 Task: Open a blank worksheet and write heading  Student grades data  Add 10 students name:-  'Joshua Rivera, Zoey Coleman, Ryan Wright, Addison Bailey, Jonathan Simmons, Brooklyn Ward, Caleb Barnes, Audrey Collins, Gabriel Perry, Sofia Bell. ' in April Last week sales are  100 to 150. Math Grade:-  90, 95, 80, 92, 85,88, 90, 78, 92, 85.Science Grade:-  85, 87, 92, 88, 90, 85, 92, 80, 88, 90.English Grade:-  92, 90, 85, 90, 88, 92, 85, 82, 90, 88.History Grade:-  88, 92, 78, 95, 90, 90, 80, 85, 92, 90. Total use the formula   =SUM(D2:G2) then presss enter. Save page auditingSalesMetrics
Action: Mouse moved to (8, 17)
Screenshot: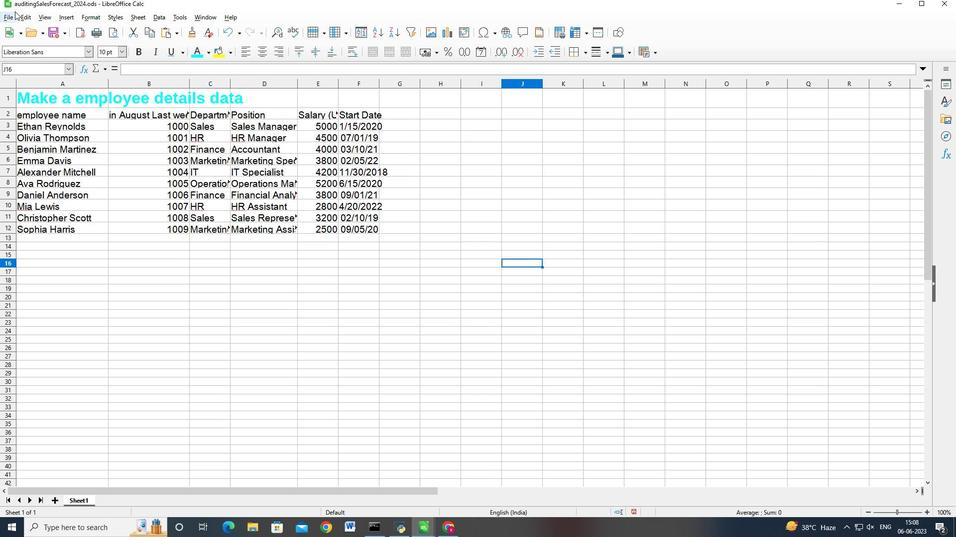 
Action: Mouse pressed left at (8, 17)
Screenshot: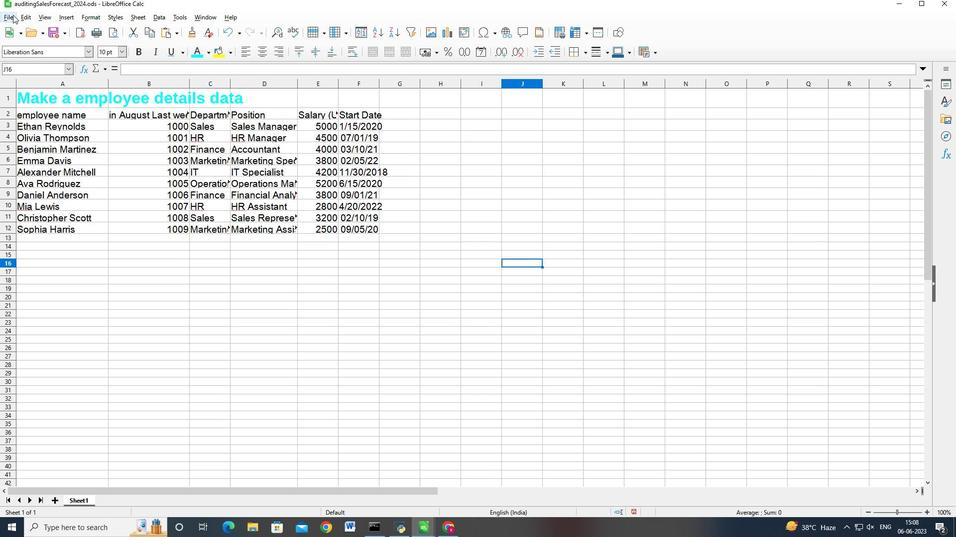 
Action: Mouse moved to (120, 37)
Screenshot: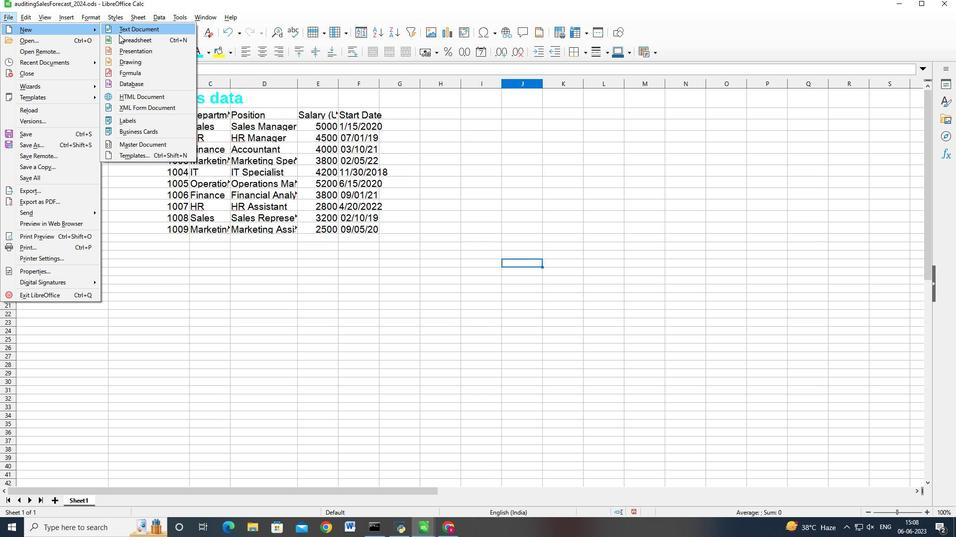 
Action: Mouse pressed left at (120, 37)
Screenshot: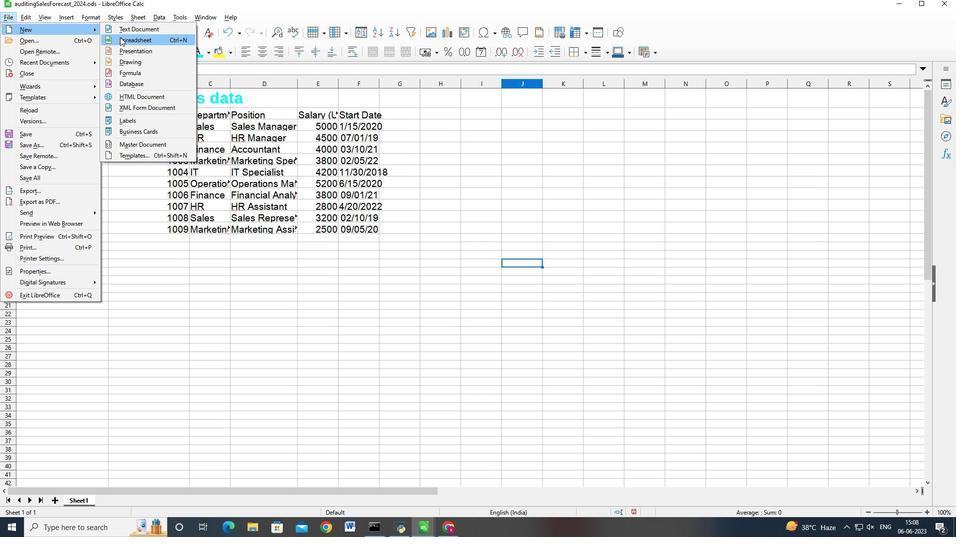 
Action: Mouse moved to (99, 112)
Screenshot: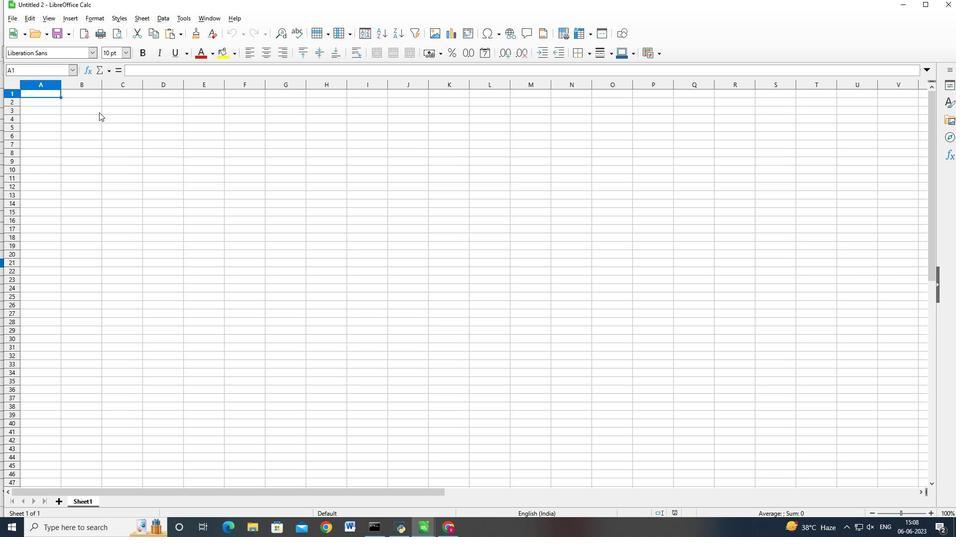 
Action: Key pressed <Key.shift_r>Student<Key.space><Key.shift><Key.shift>grades<Key.space>data<Key.enter><Key.shift_r>student<Key.space>names<Key.enter><Key.shift>Joshua<Key.space><Key.shift>Rivera<Key.enter><Key.shift>Zory<Key.backspace><Key.backspace>ey<Key.space><Key.shift>Coleman<Key.enter><Key.shift_r>Ryan<Key.space><Key.shift>Wright<Key.enter><Key.shift_r>Addison<Key.space><Key.shift_r><Key.shift>Bailey<Key.enter><Key.shift>Joh<Key.backspace>nathan<Key.space><Key.shift>Simmons<Key.enter><Key.shift>Brooklyn<Key.space><Key.shift_r>Ward<Key.enter><Key.shift_r>Caleb<Key.space><Key.shift>Barnes<Key.enter><Key.shift_r>Audrey<Key.space><Key.shift>Collins<Key.enter><Key.shift_r>Gabriel<Key.space><Key.shift>Perry<Key.enter><Key.shift_r>Sofia<Key.space><Key.shift>Bel<Key.right><Key.right><Key.up><Key.up><Key.up><Key.up><Key.up><Key.up><Key.up><Key.up><Key.up><Key.left><Key.up><Key.shift>In<Key.space><Key.shift_r>April<Key.space><Key.shift>Last<Key.space>week<Key.space>sales<Key.enter>100<Key.enter>110<Key.backspace><Key.backspace>05<Key.enter>110<Key.enter>115<Key.enter>120<Key.enter>125<Key.enter>130<Key.enter>135<Key.enter>140<Key.enter>150<Key.right><Key.up><Key.up><Key.up><Key.up><Key.up><Key.up><Key.up><Key.up><Key.up><Key.up><Key.shift>Math<Key.space><Key.shift_r>Grade<Key.enter>90<Key.enter>95<Key.enter>80<Key.enter>92<Key.enter>85<Key.enter>88<Key.enter>90<Key.enter>78<Key.enter>92<Key.enter>85<Key.right><Key.up><Key.up><Key.up><Key.up><Key.up><Key.up><Key.up><Key.up><Key.up><Key.up><Key.up><Key.down><Key.shift_r>Science<Key.space><Key.shift_r>Grade<Key.enter>85<Key.enter>87<Key.enter>92<Key.enter>88<Key.enter>90<Key.enter>85<Key.enter>92<Key.enter>8<Key.enter>8<Key.up>80<Key.enter>88<Key.enter>90<Key.tab><Key.up><Key.up><Key.up><Key.up><Key.up><Key.up><Key.up><Key.up><Key.up><Key.up><Key.shift>English<Key.space><Key.shift>Grade<Key.enter>92<Key.enter>90<Key.enter>58<Key.enter><Key.up>85<Key.enter>90<Key.enter>88<Key.enter>92<Key.enter>85<Key.enter>82<Key.enter>90<Key.enter>88<Key.right><Key.up><Key.up><Key.up><Key.up><Key.up><Key.up><Key.up><Key.up><Key.up><Key.up><Key.shift>History<Key.space><Key.shift_r>Grade<Key.enter>88<Key.enter>92<Key.enter>78<Key.enter>95<Key.enter>90<Key.enter>90<Key.enter>80<Key.enter>85<Key.enter>92<Key.enter>90<Key.right><Key.up><Key.up><Key.up><Key.up><Key.up><Key.up><Key.up><Key.up><Key.up><Key.up>t<Key.backspace><Key.shift>total<Key.enter>=sum<Key.shift>(d2<Key.shift>:g2<Key.shift><Key.backspace><Key.backspace><Key.backspace><Key.backspace><Key.backspace><Key.backspace><Key.backspace><Key.backspace><Key.backspace><Key.caps_lock>SUM<Key.shift>(D2<Key.shift>:G2<Key.shift>_<Key.backspace><Key.shift>)<Key.enter>
Screenshot: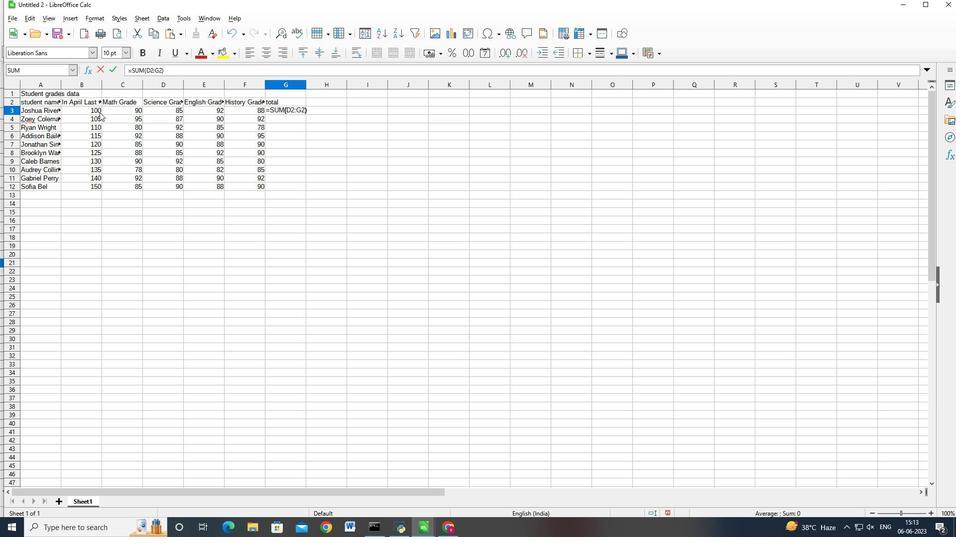 
Action: Mouse moved to (284, 105)
Screenshot: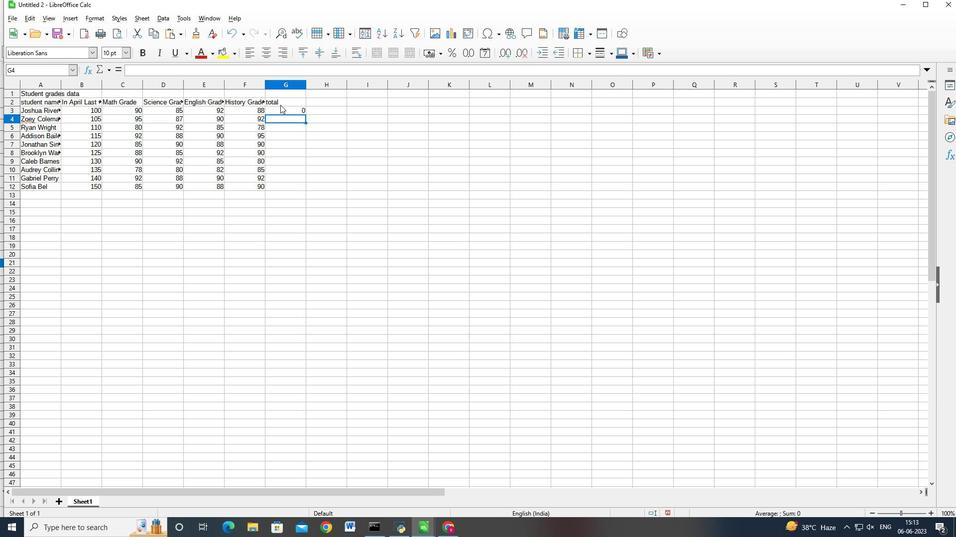 
Action: Mouse pressed left at (284, 105)
Screenshot: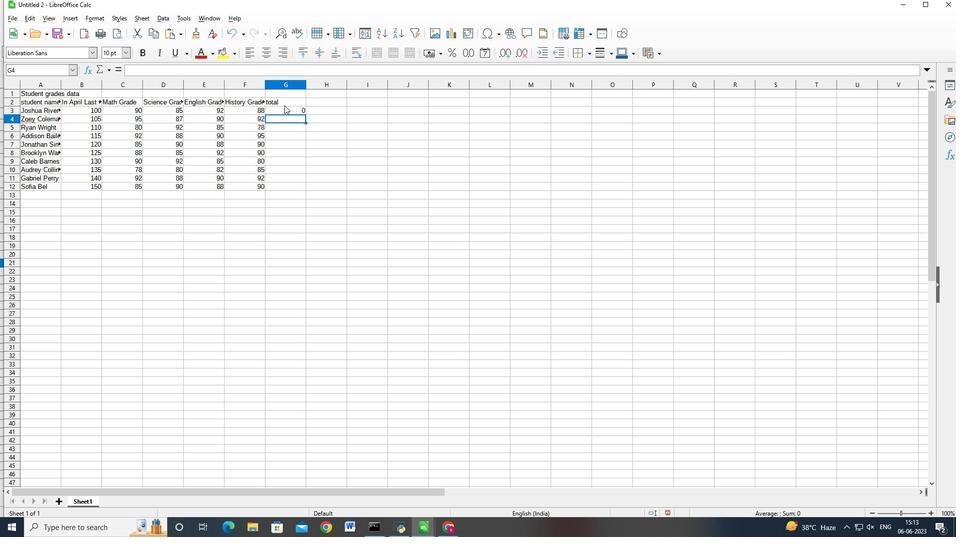 
Action: Mouse moved to (295, 109)
Screenshot: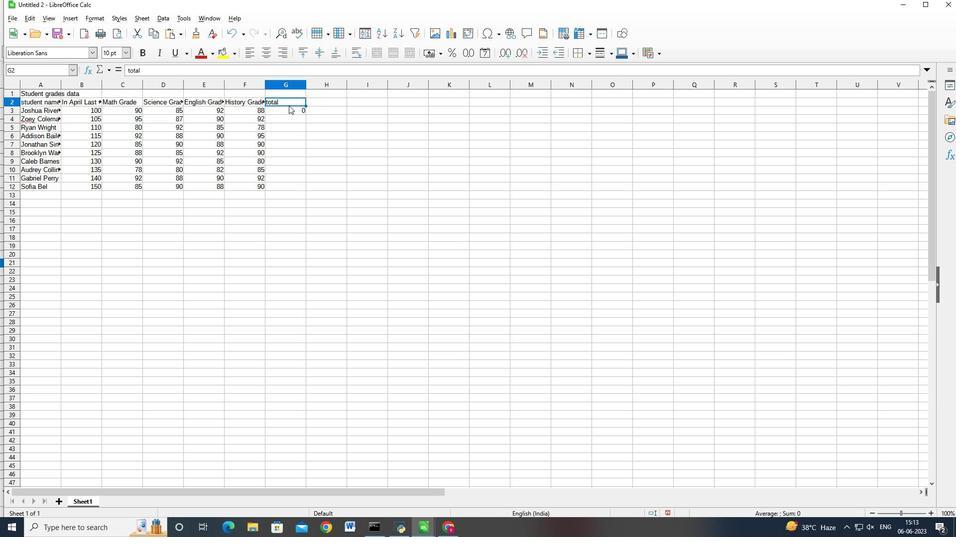 
Action: Mouse pressed left at (295, 109)
Screenshot: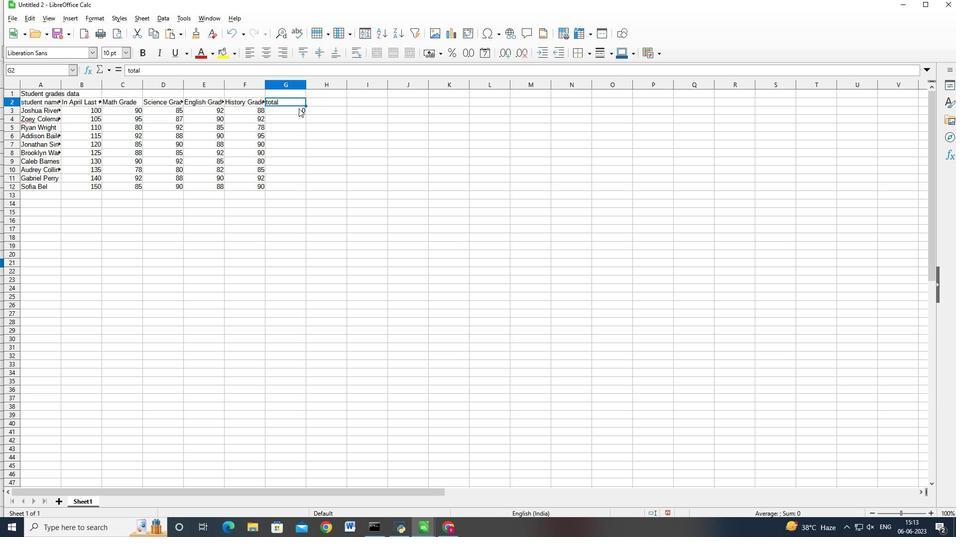 
Action: Mouse moved to (305, 115)
Screenshot: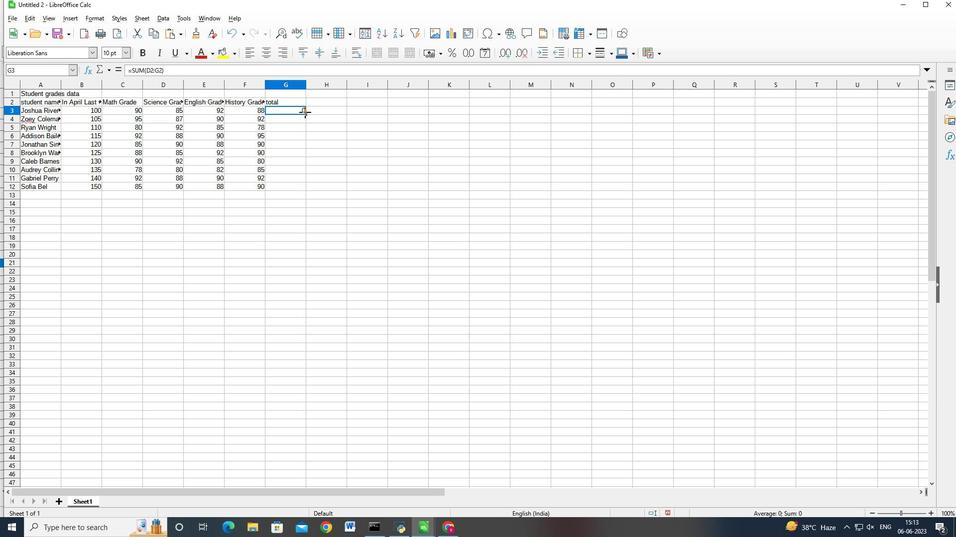 
Action: Mouse pressed left at (305, 115)
Screenshot: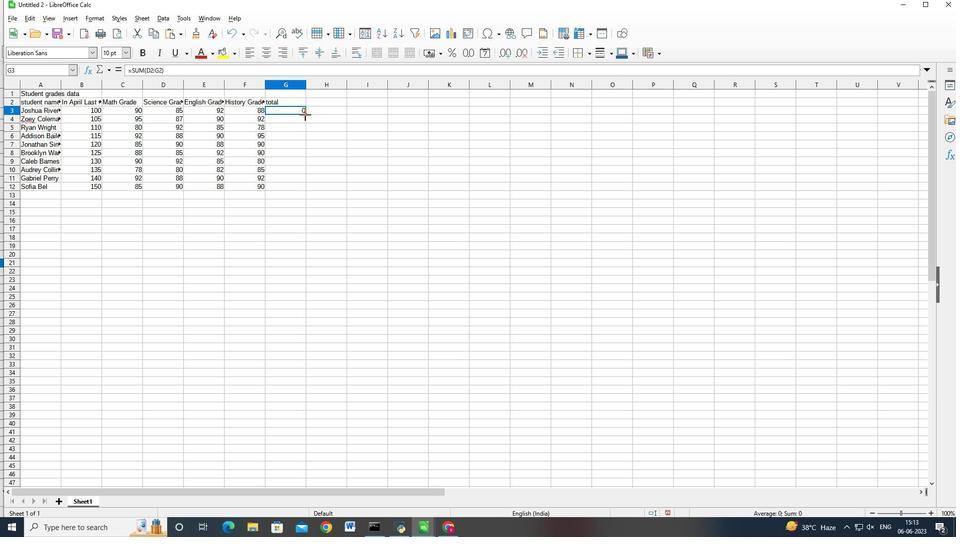 
Action: Mouse moved to (309, 190)
Screenshot: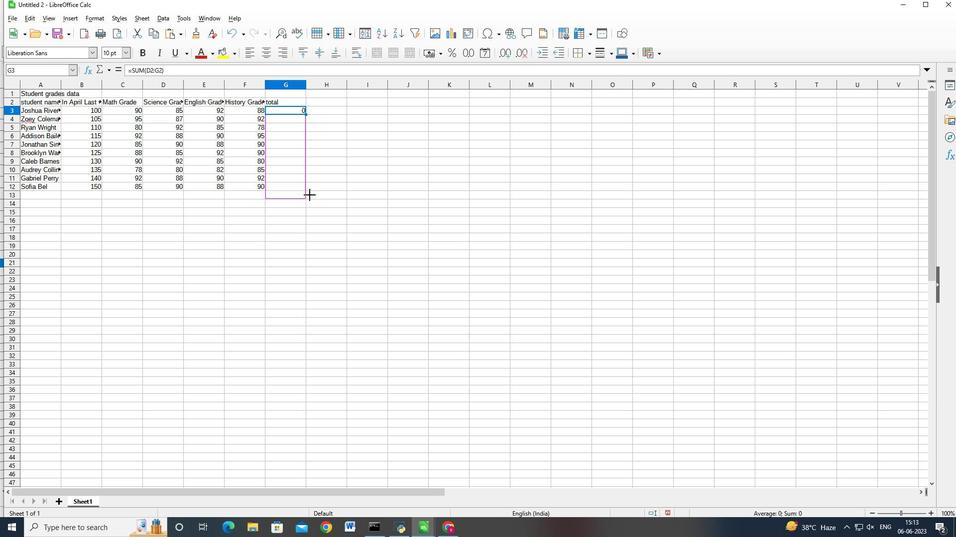 
Action: Key pressed ctrl+S
Screenshot: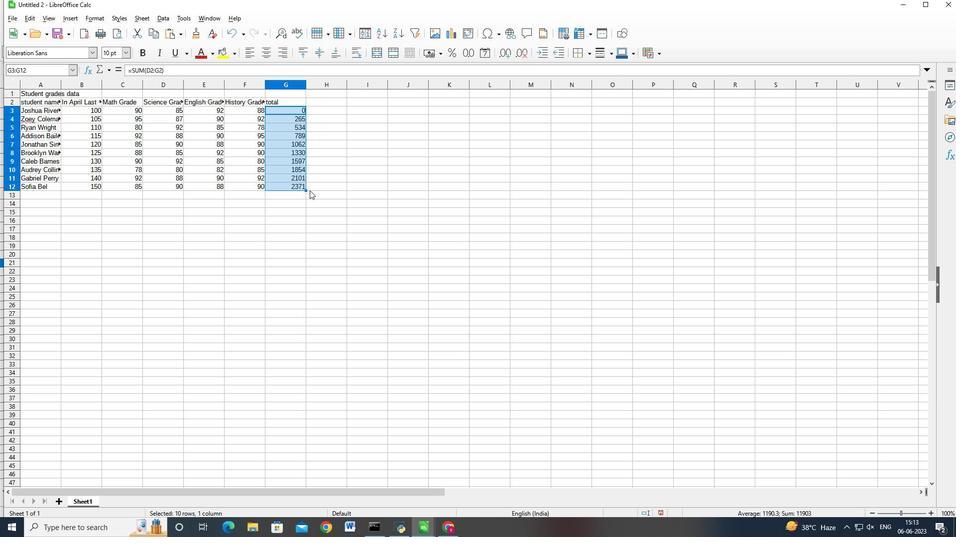 
Action: Mouse moved to (421, 186)
Screenshot: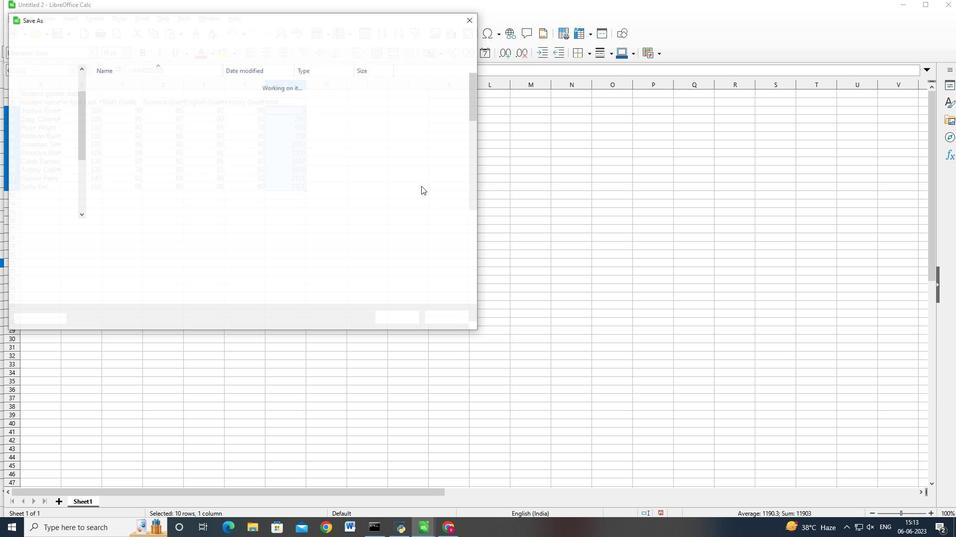 
Action: Key pressed <Key.backspace>AY<Key.backspace><Key.backspace><Key.caps_lock>auditing<Key.shift_r>Sales<Key.shift>Metrics
Screenshot: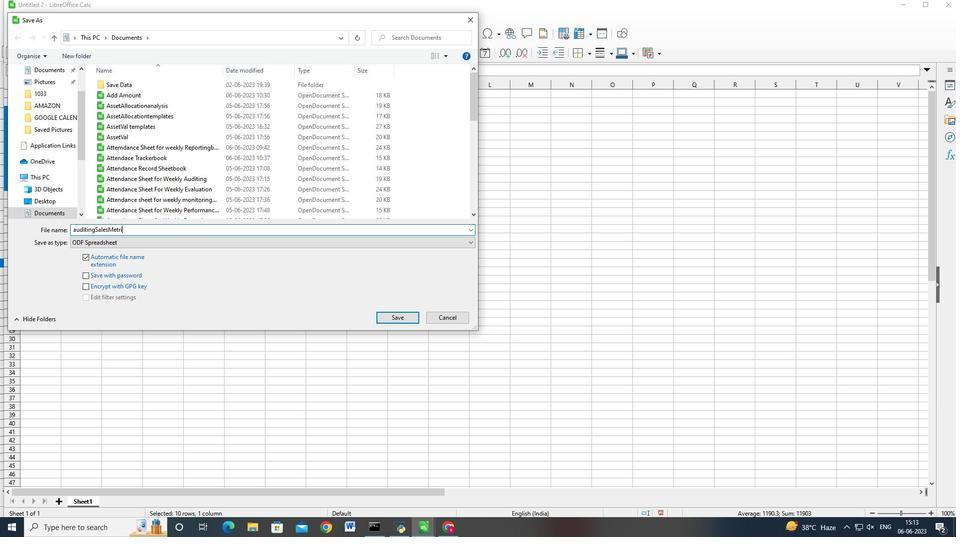 
Action: Mouse moved to (392, 320)
Screenshot: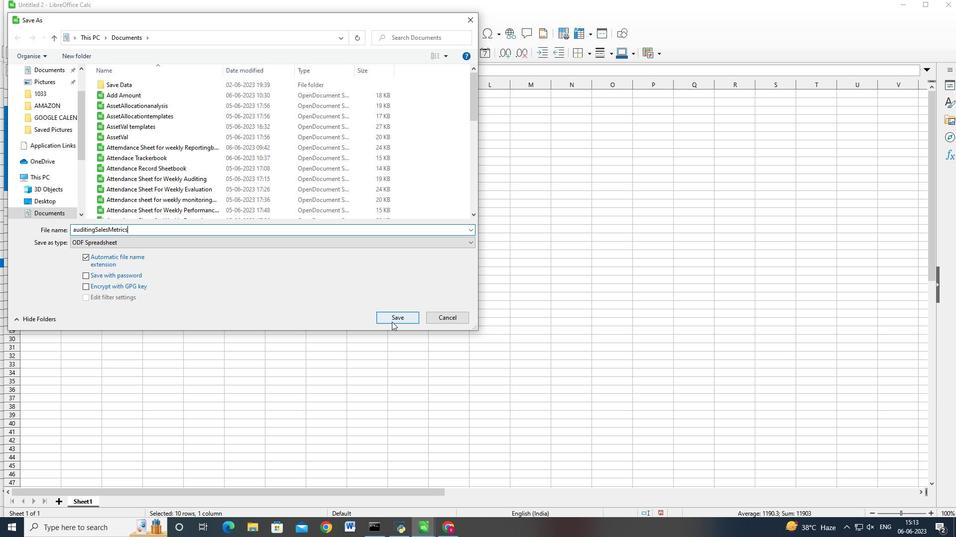 
Action: Mouse pressed left at (392, 320)
Screenshot: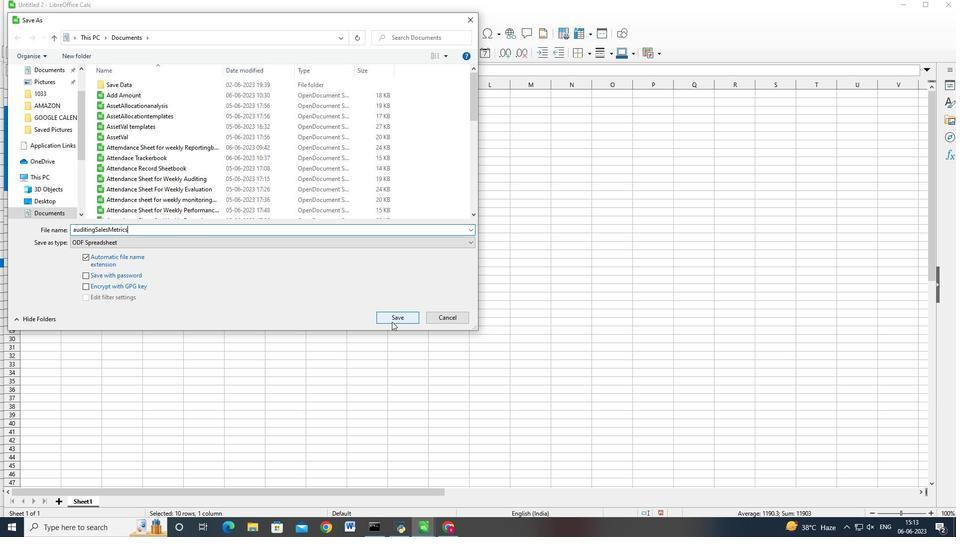 
Action: Mouse moved to (451, 268)
Screenshot: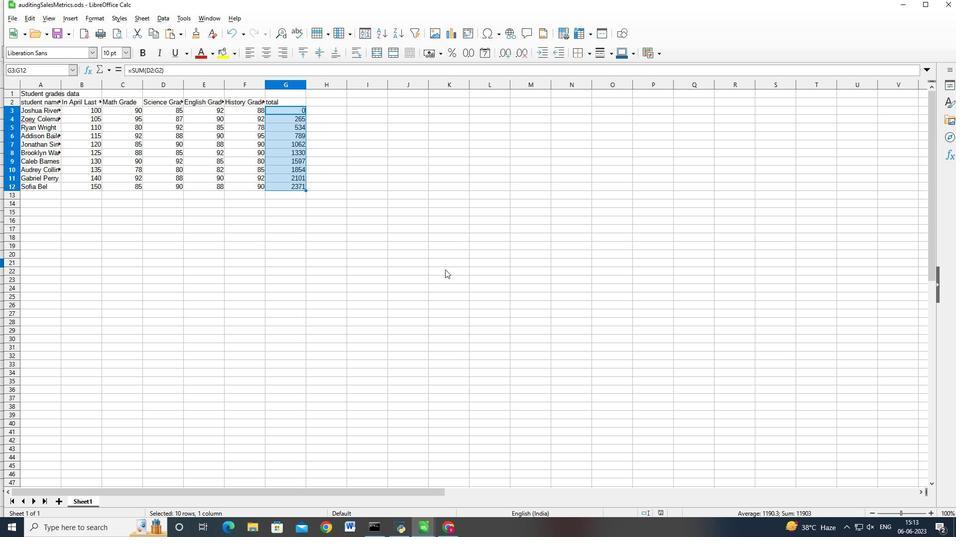 
